 Task: Make in the project TripleWorks an epic 'User Experience Enhancements'.
Action: Mouse moved to (184, 66)
Screenshot: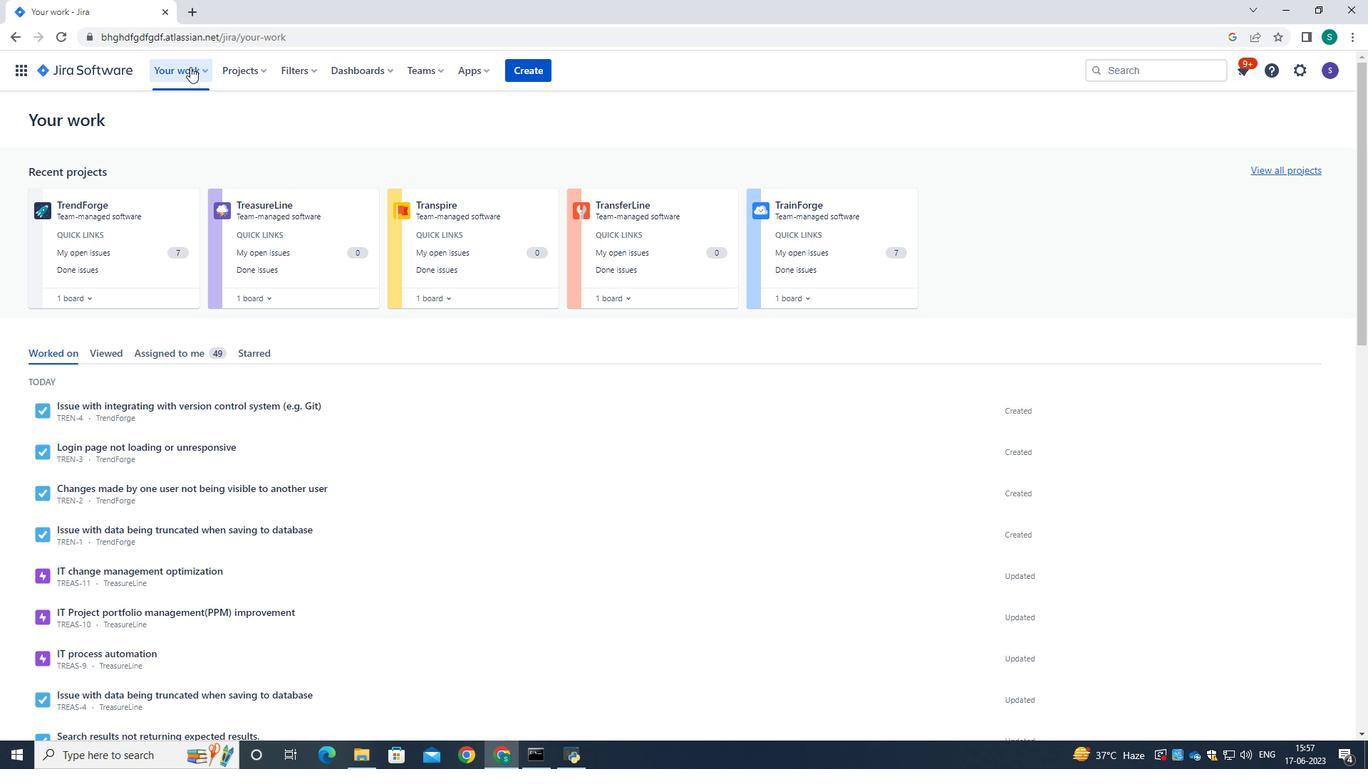 
Action: Mouse pressed left at (184, 66)
Screenshot: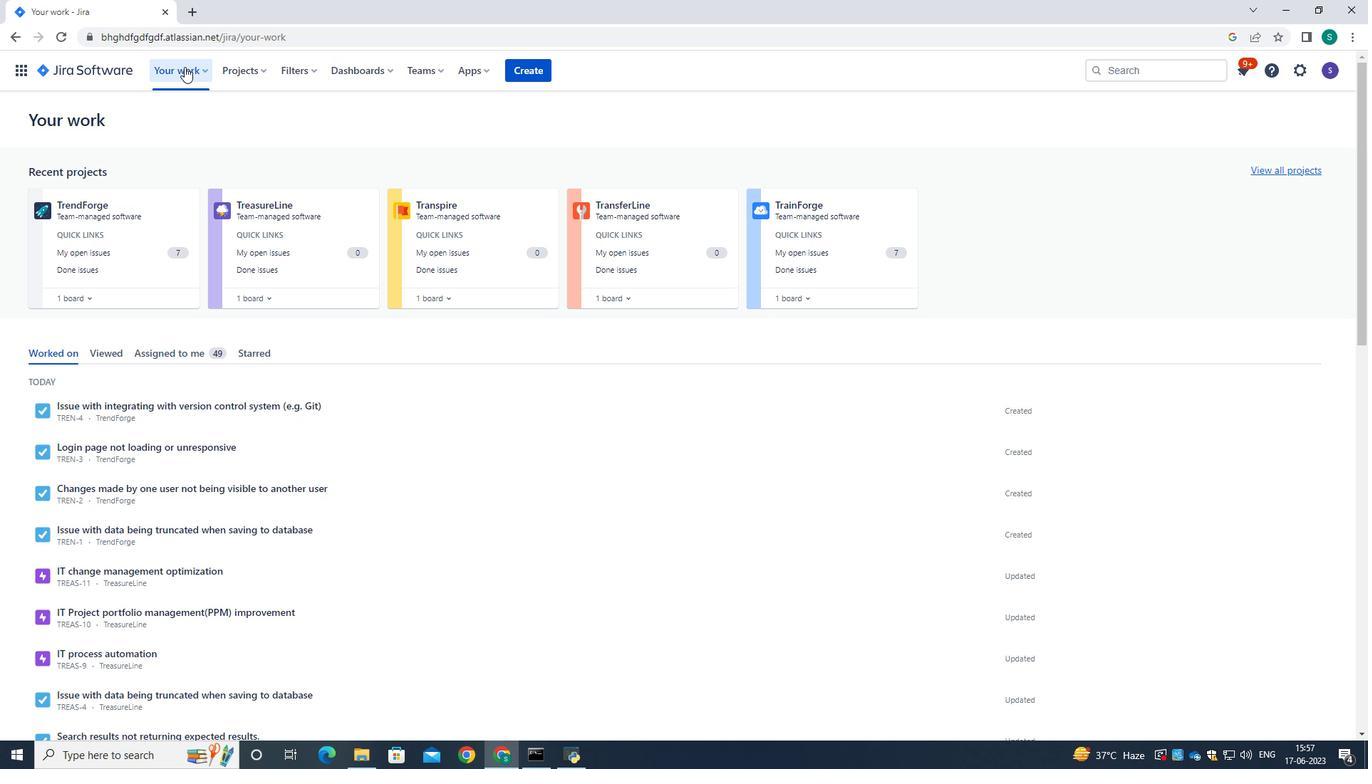 
Action: Mouse moved to (245, 66)
Screenshot: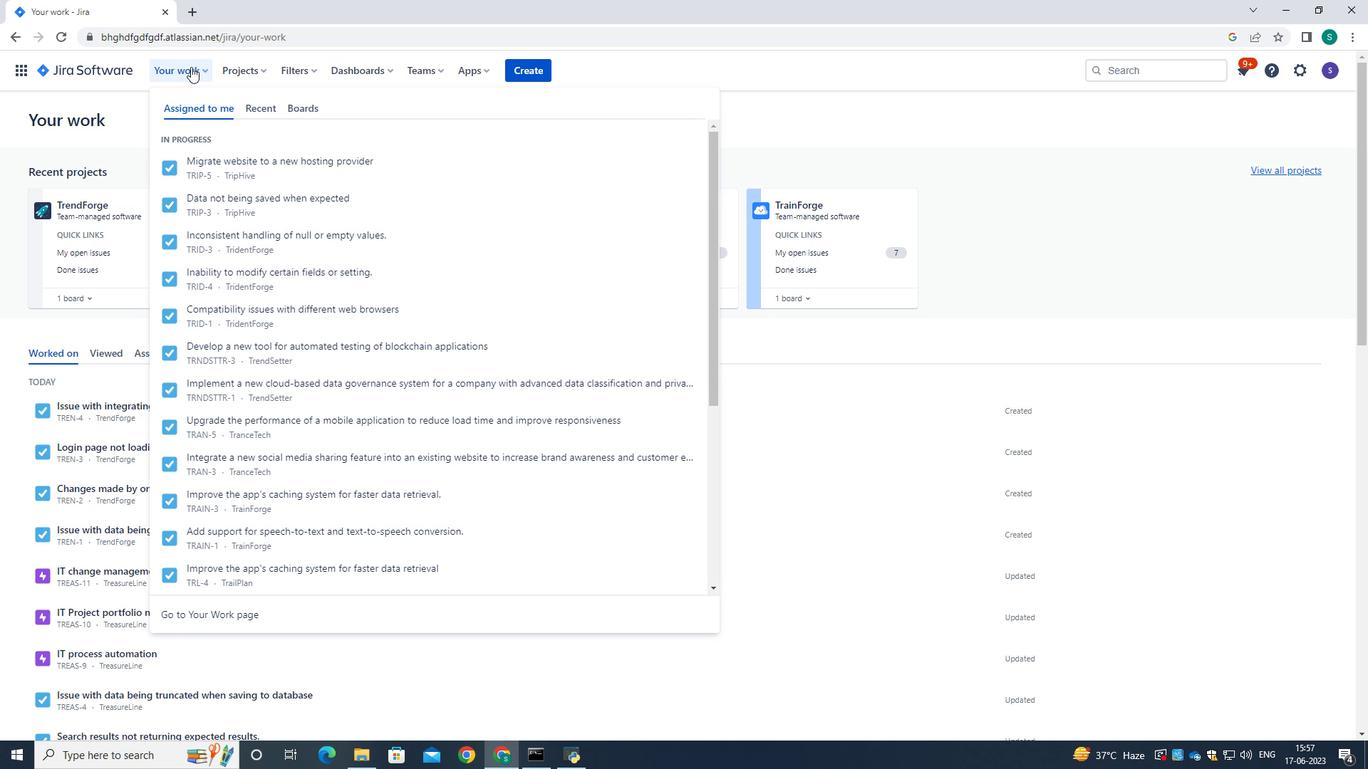 
Action: Mouse pressed left at (245, 66)
Screenshot: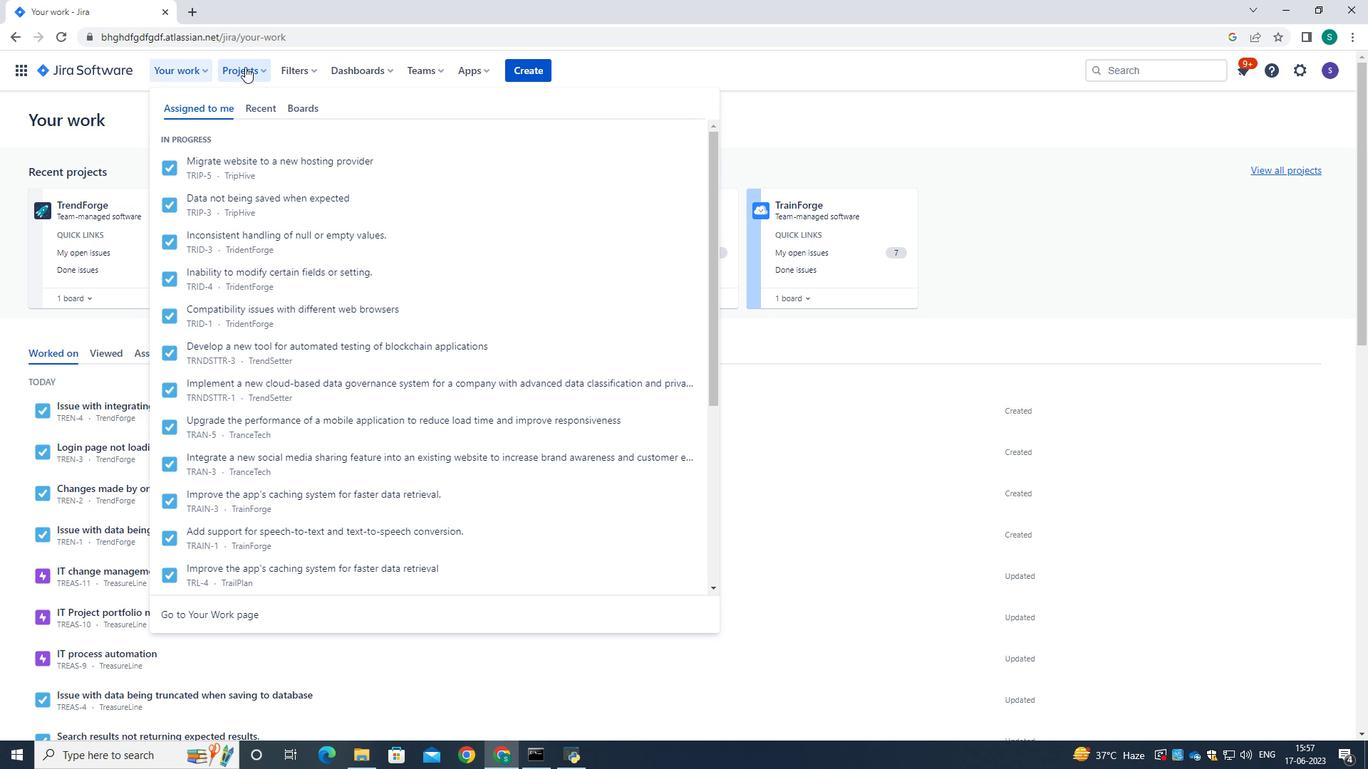 
Action: Mouse moved to (256, 136)
Screenshot: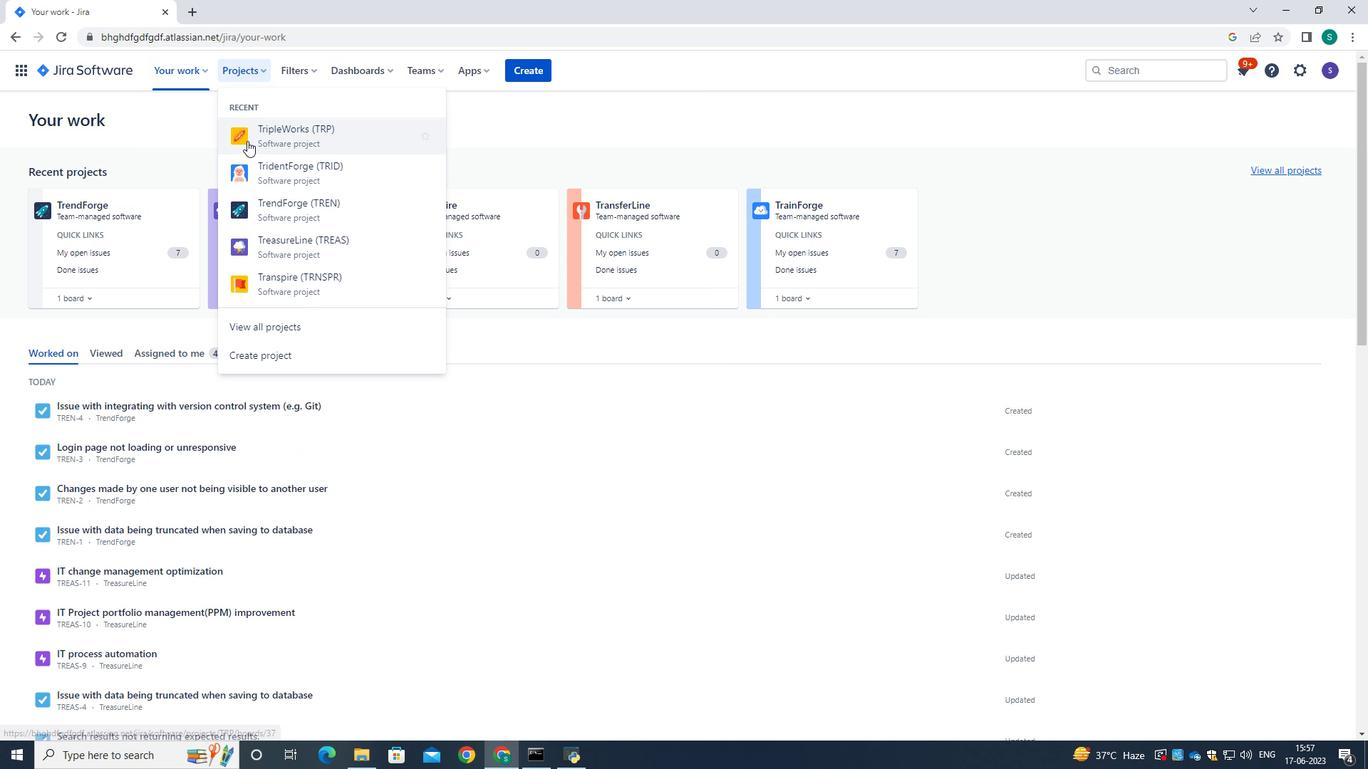 
Action: Mouse pressed left at (256, 136)
Screenshot: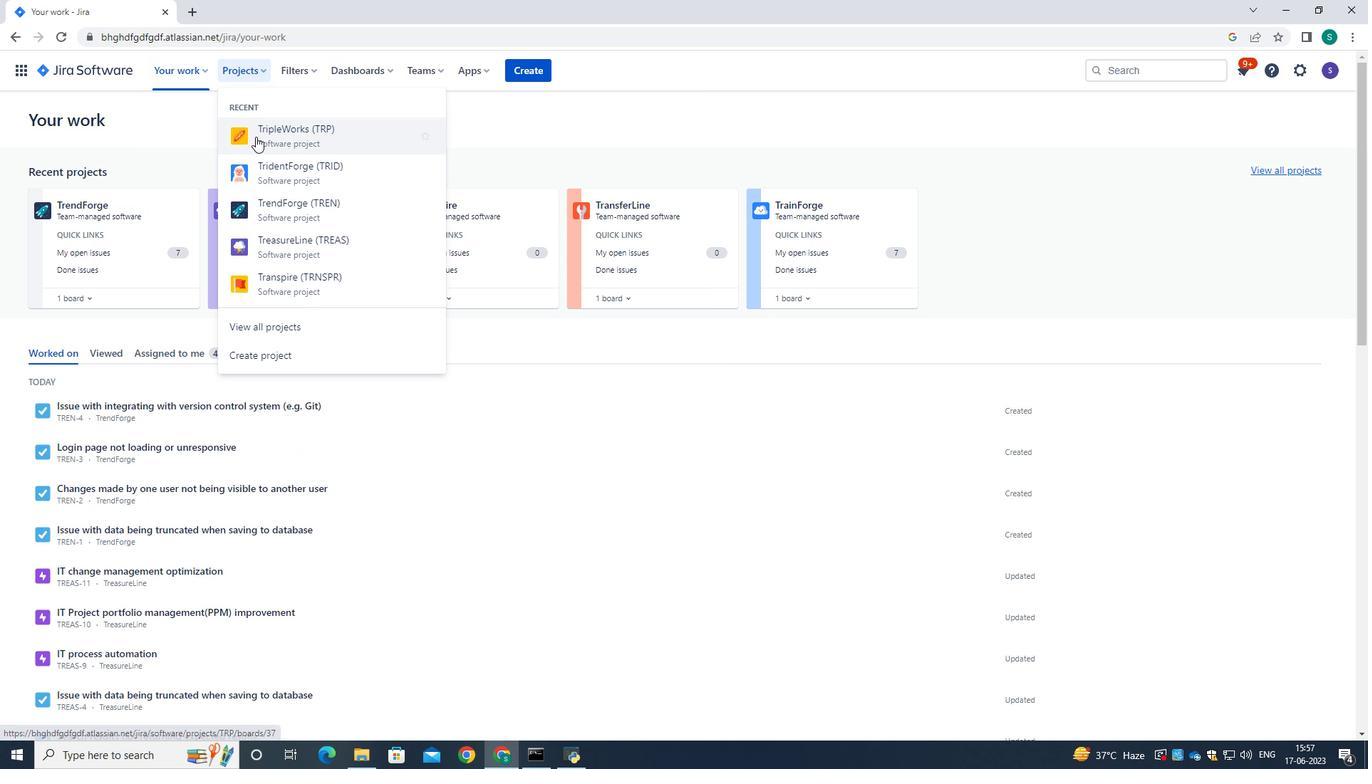 
Action: Mouse moved to (88, 217)
Screenshot: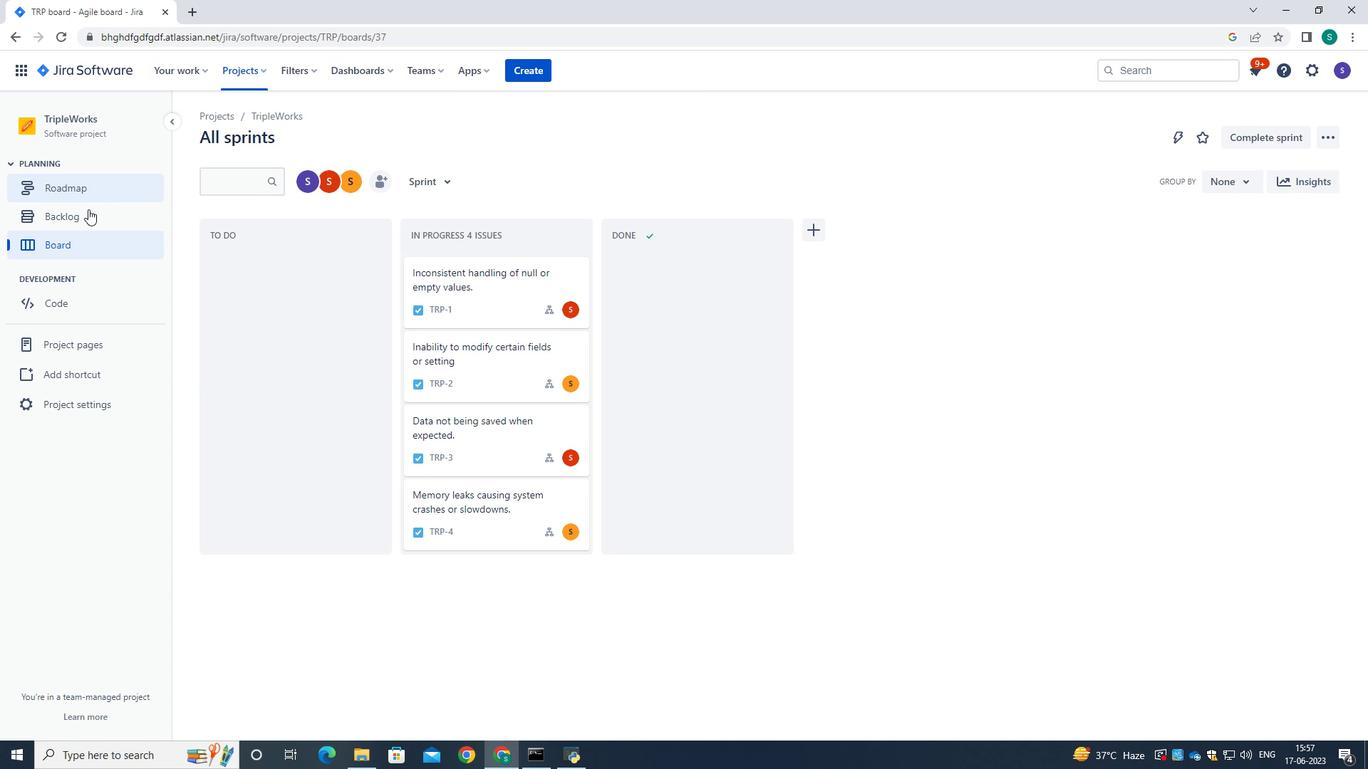 
Action: Mouse pressed left at (88, 217)
Screenshot: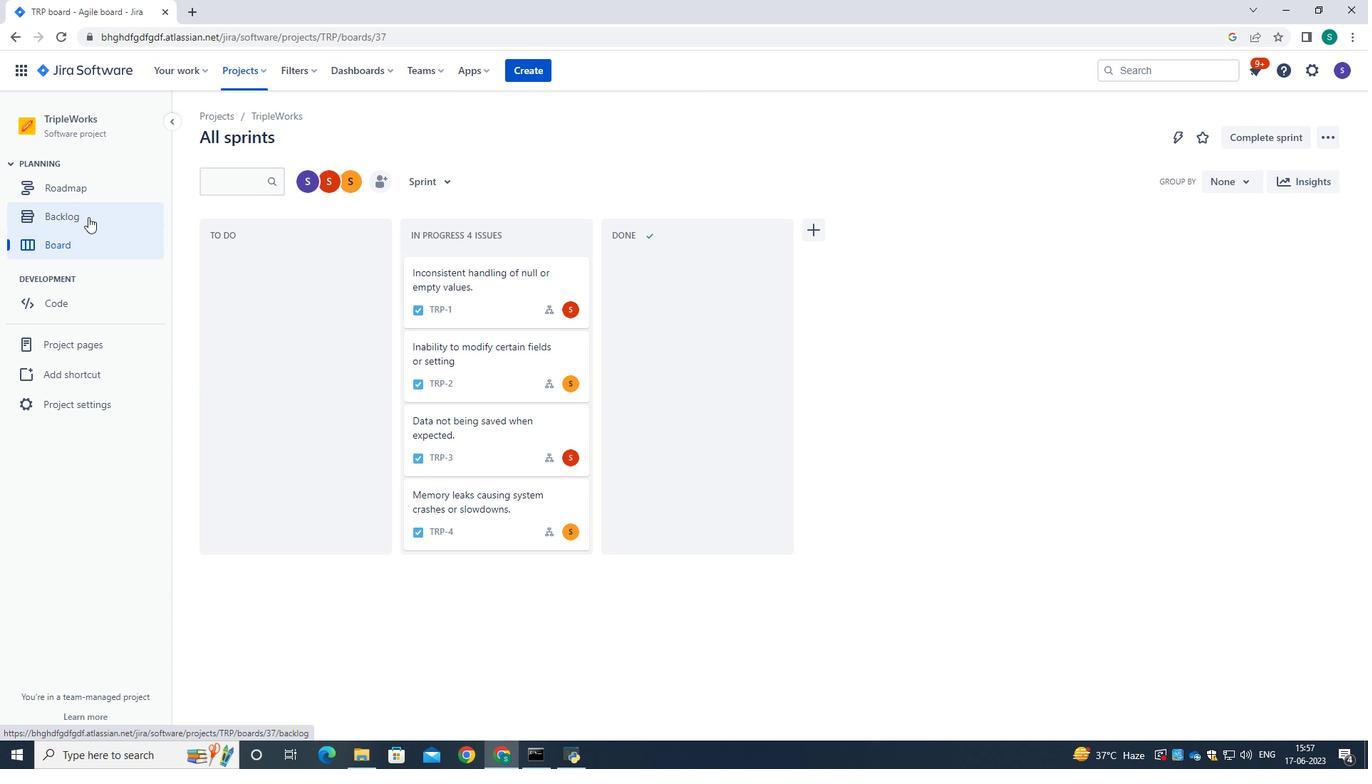 
Action: Mouse moved to (443, 172)
Screenshot: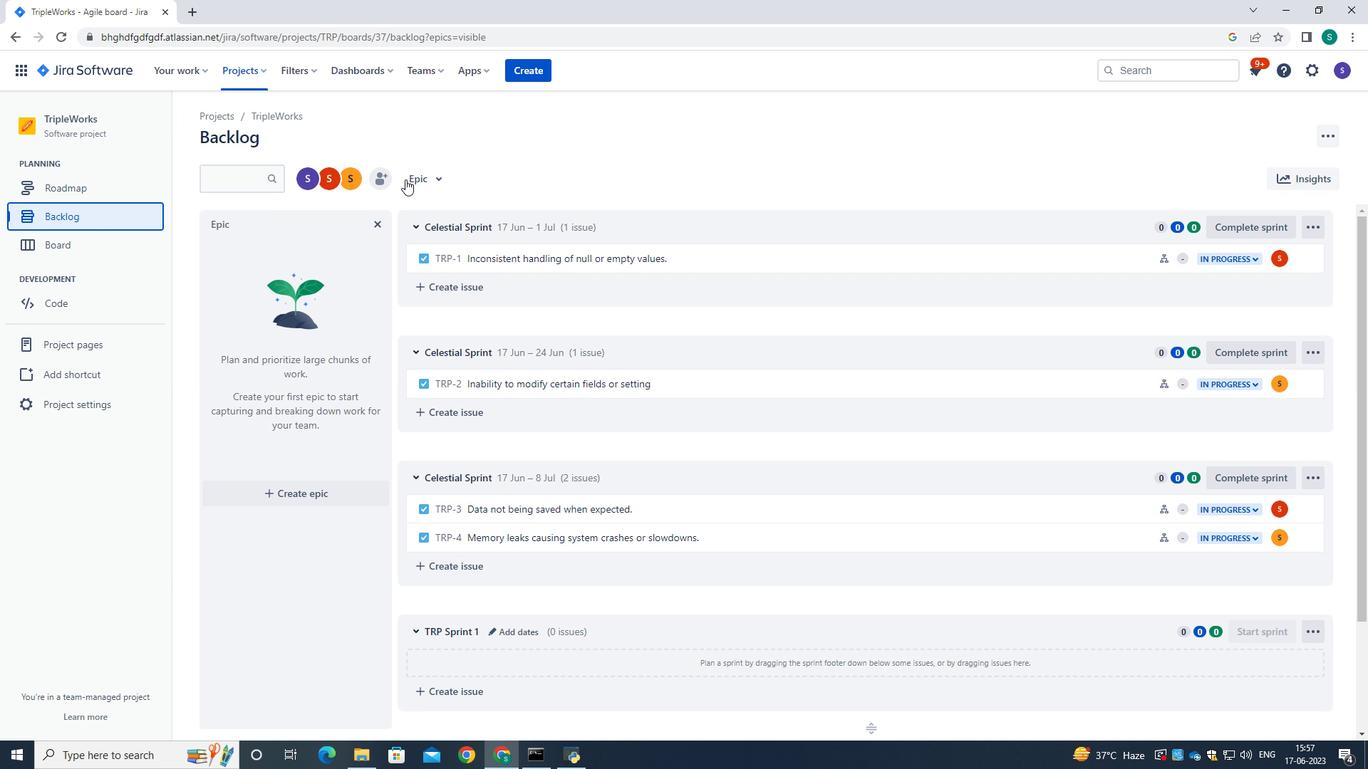 
Action: Mouse pressed left at (443, 172)
Screenshot: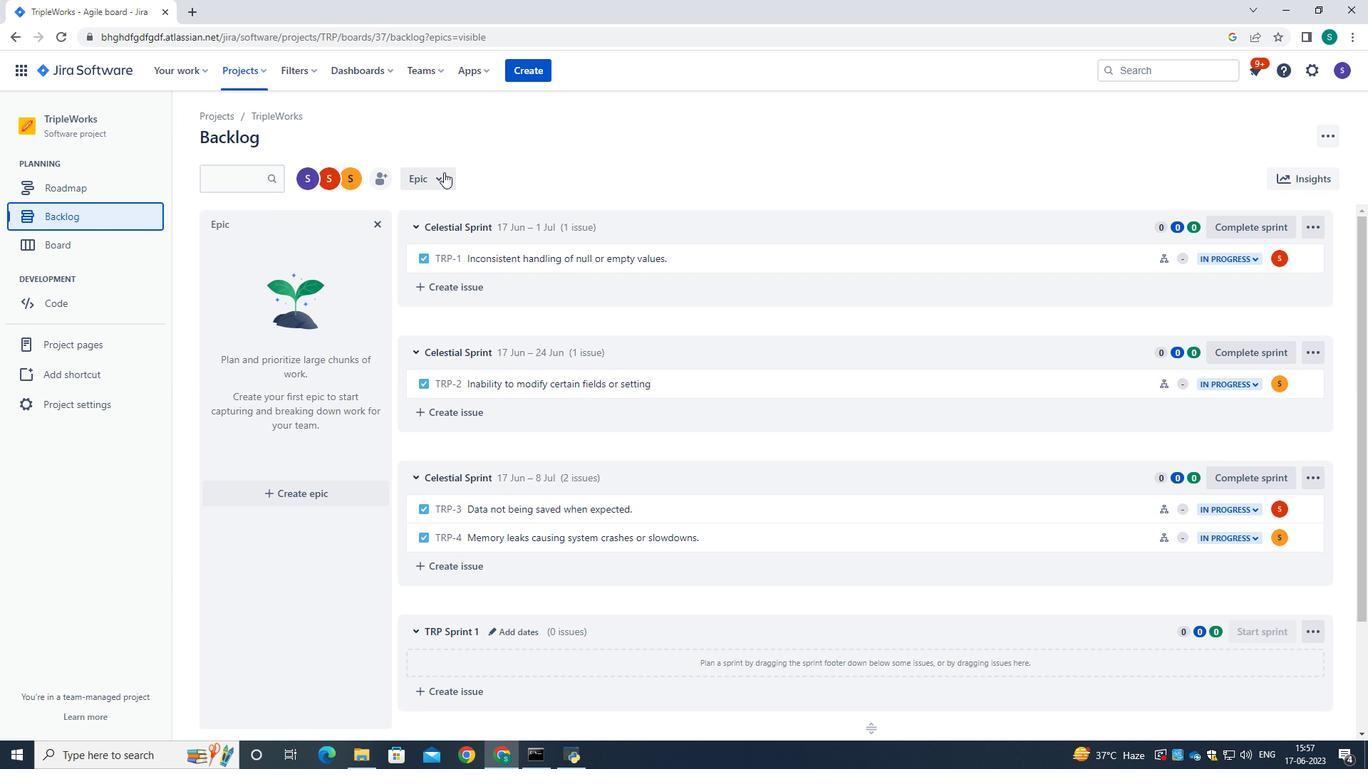
Action: Mouse moved to (302, 493)
Screenshot: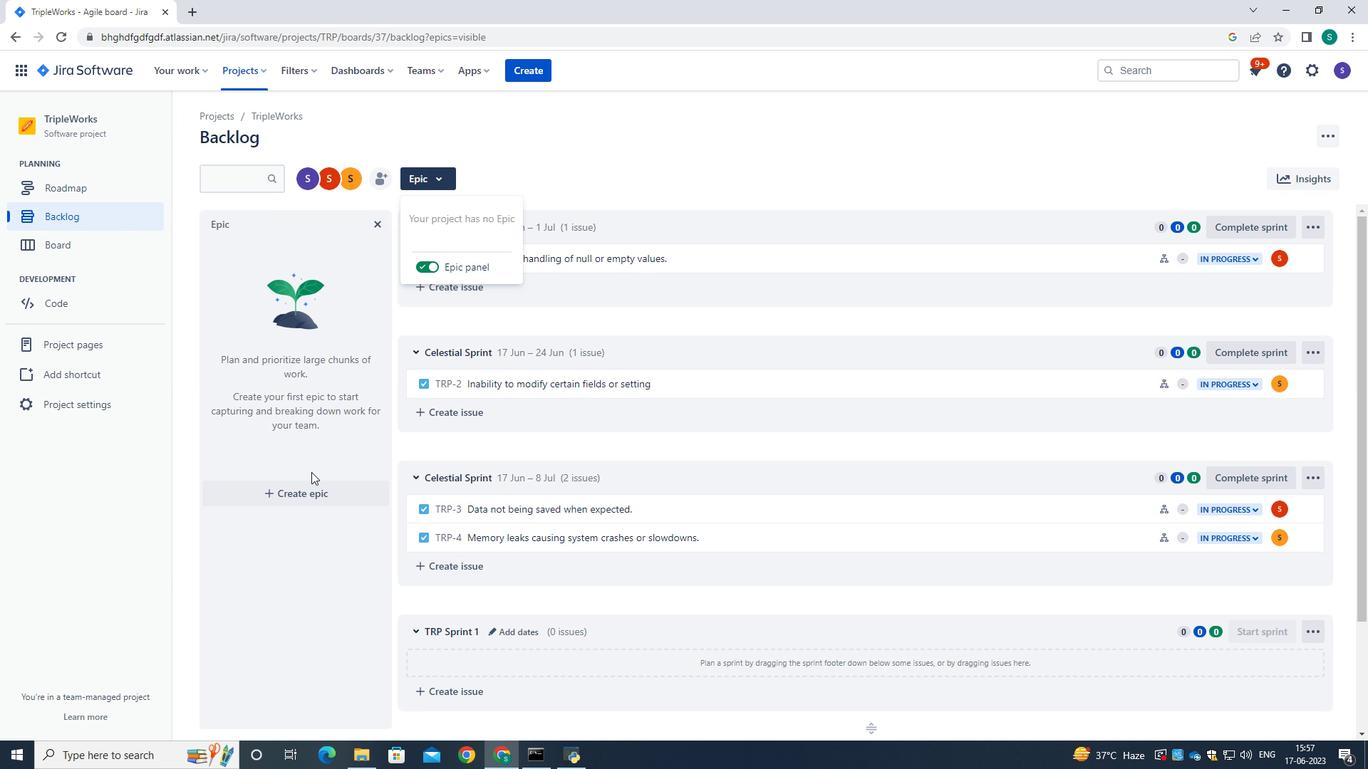 
Action: Mouse pressed left at (302, 493)
Screenshot: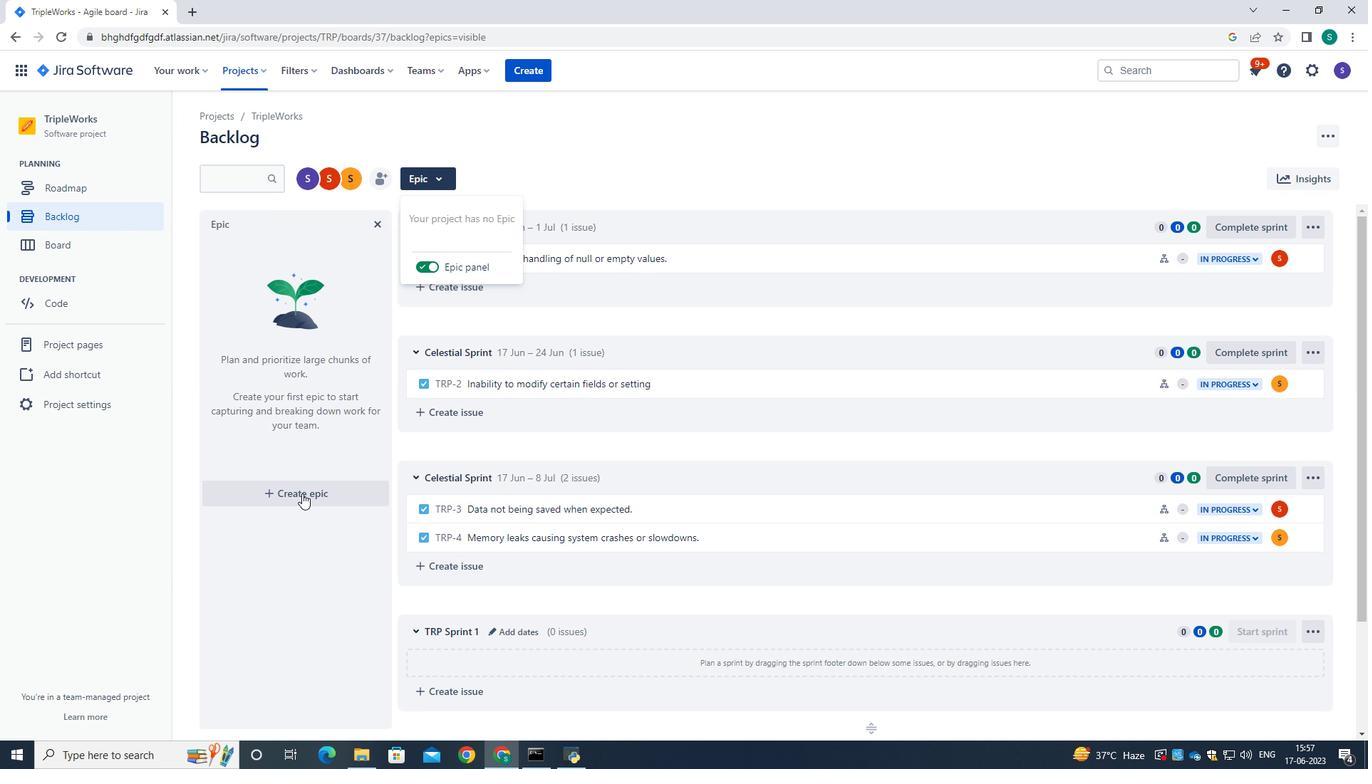 
Action: Mouse moved to (277, 494)
Screenshot: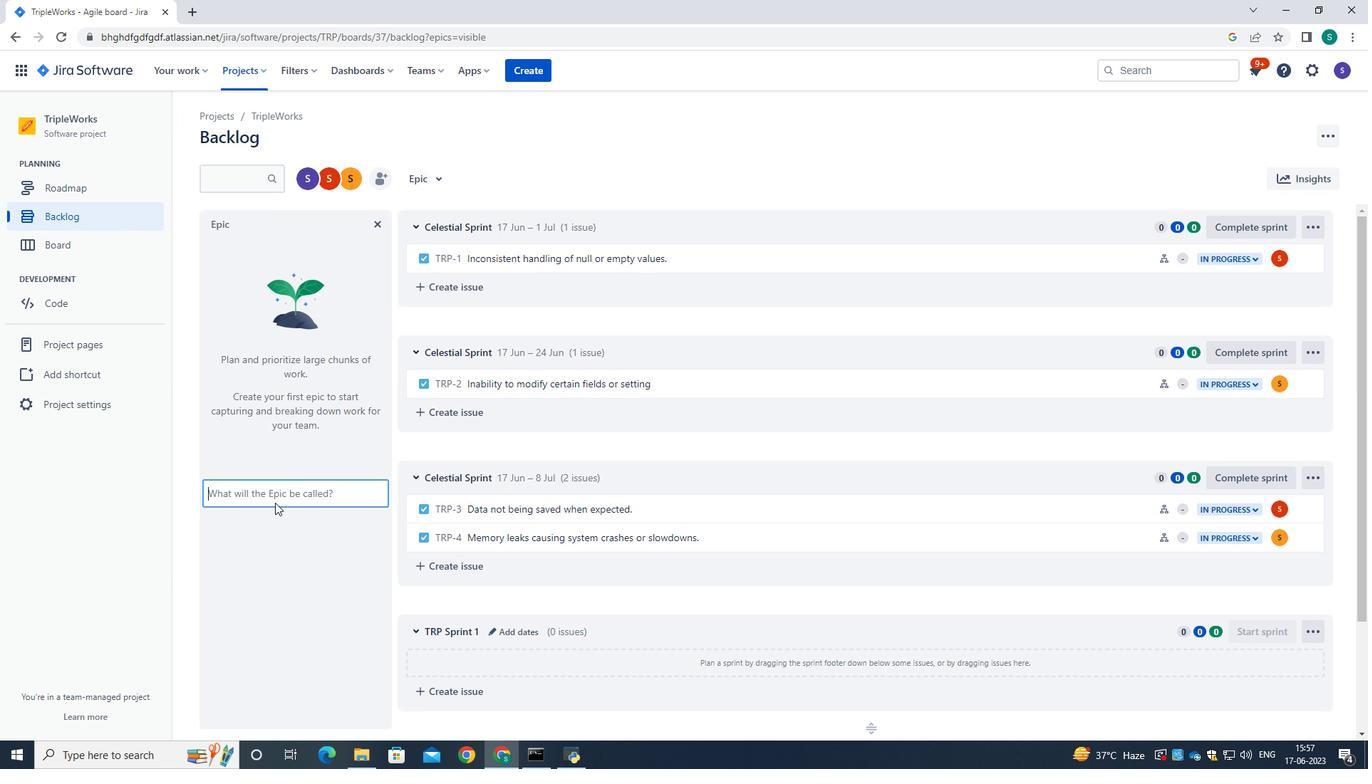 
Action: Mouse pressed left at (277, 494)
Screenshot: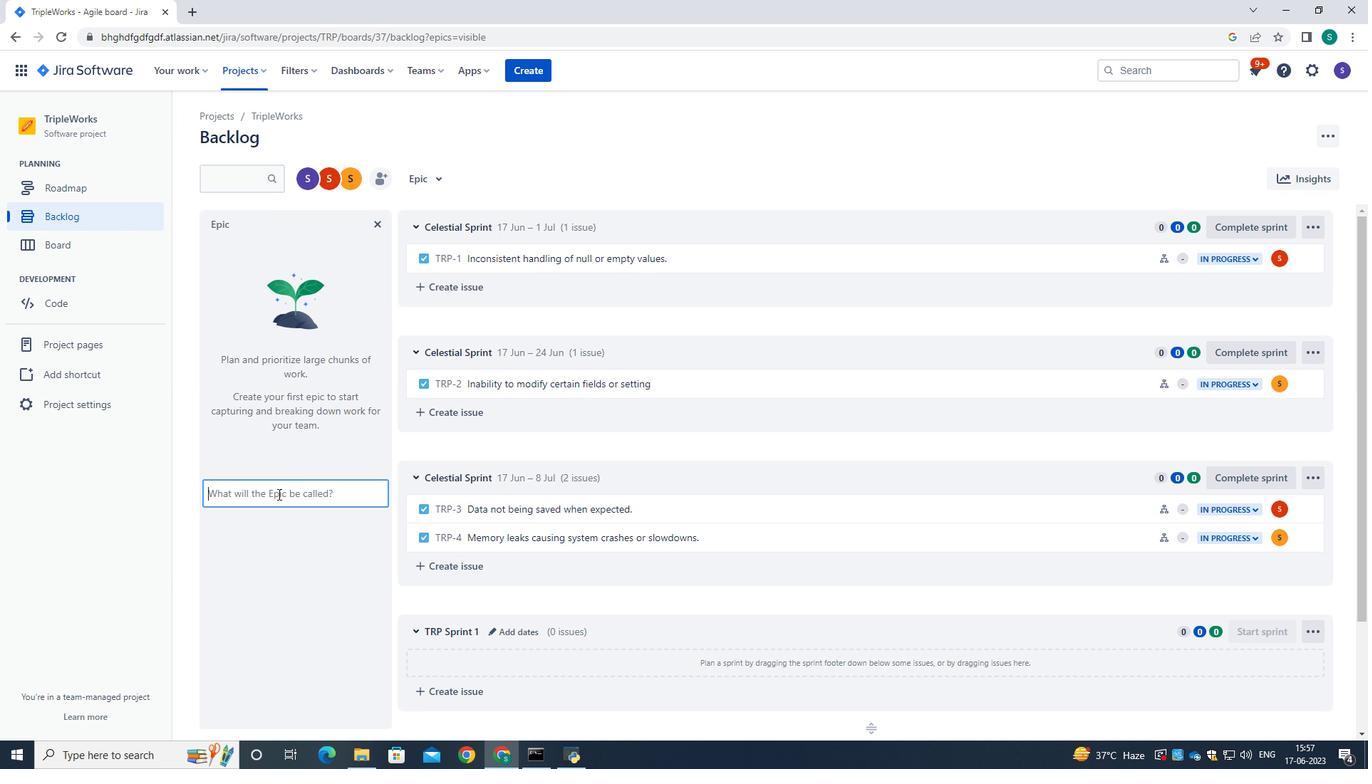 
Action: Key pressed <Key.caps_lock>U<Key.caps_lock>ser<Key.space><Key.caps_lock>E<Key.caps_lock>xperience<Key.space><Key.caps_lock>E<Key.caps_lock>nhancemens<Key.backspace>ts<Key.enter>
Screenshot: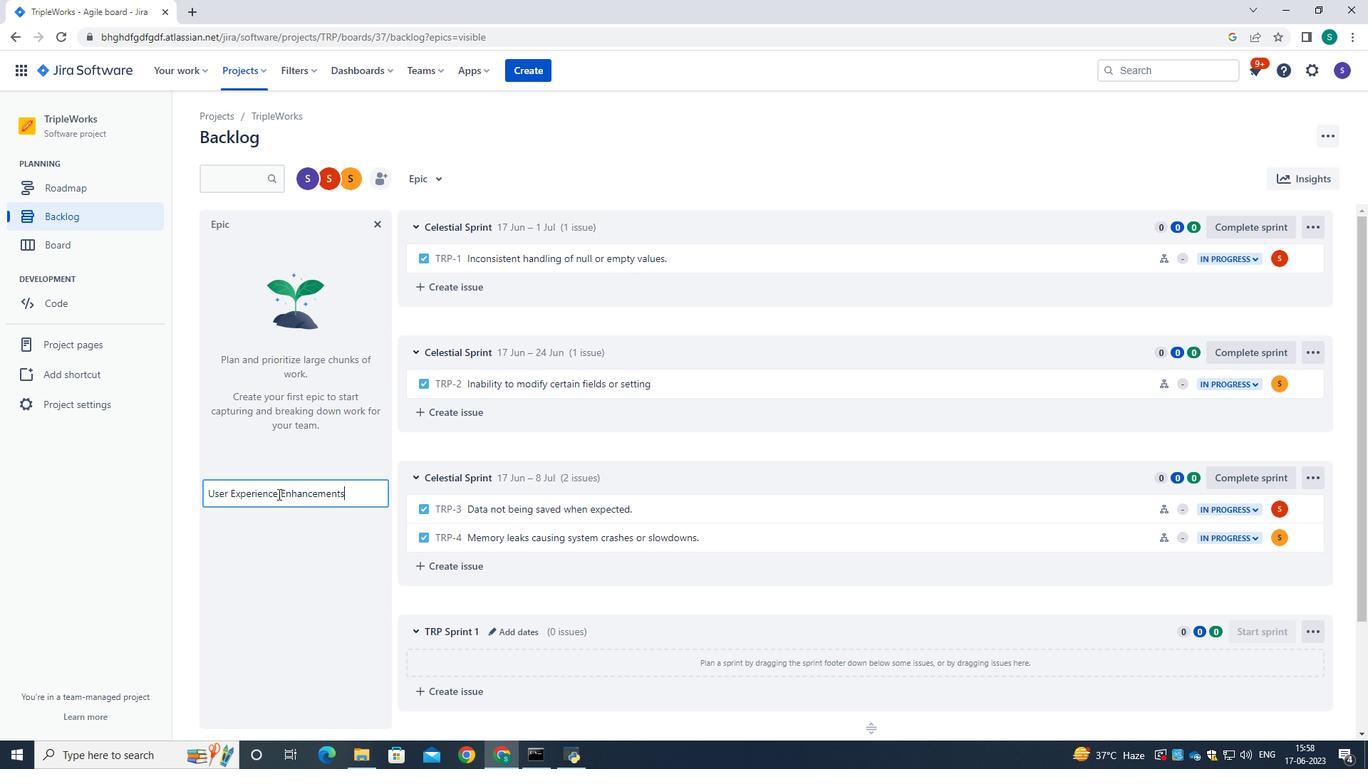
Action: Mouse moved to (290, 423)
Screenshot: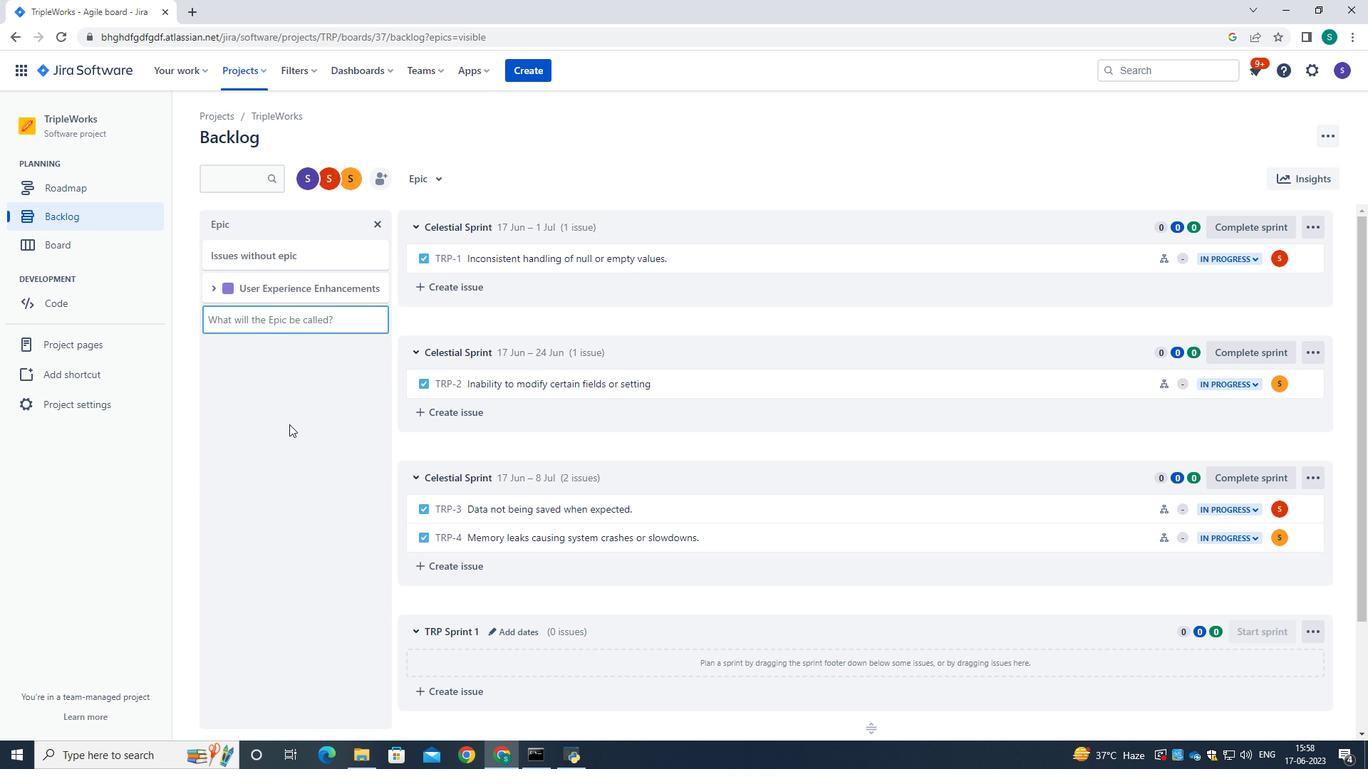 
Action: Mouse pressed left at (290, 423)
Screenshot: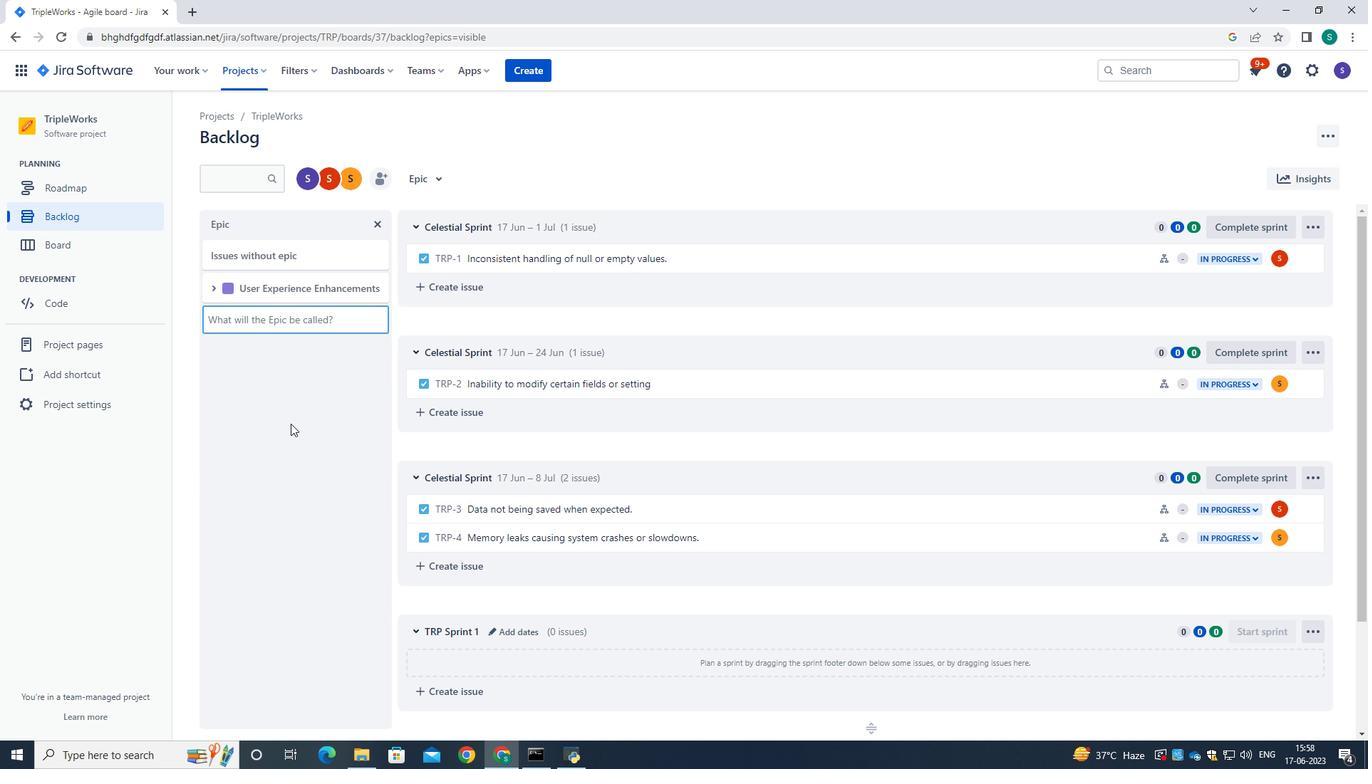 
